 Task: Set the email for your address to "mark123@gmail.com".
Action: Mouse moved to (937, 24)
Screenshot: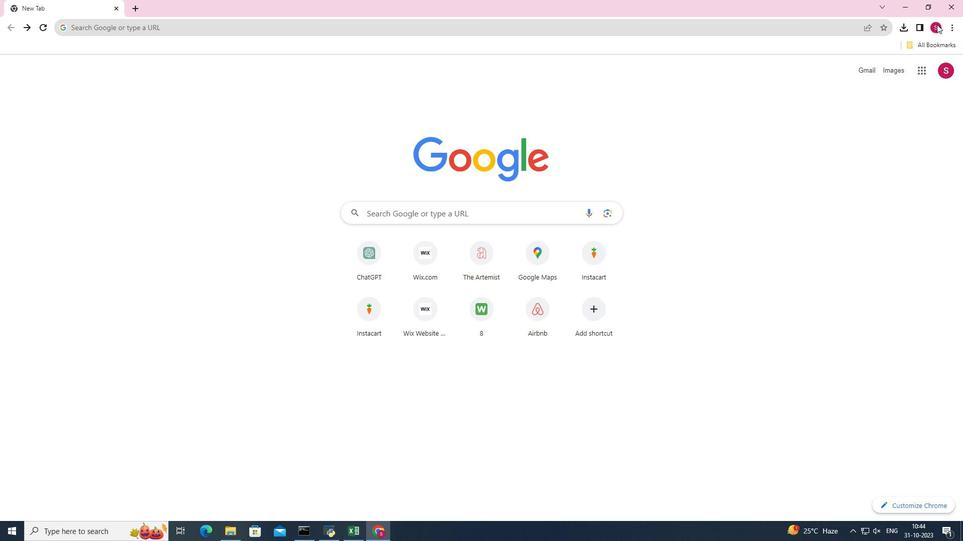 
Action: Mouse pressed left at (937, 24)
Screenshot: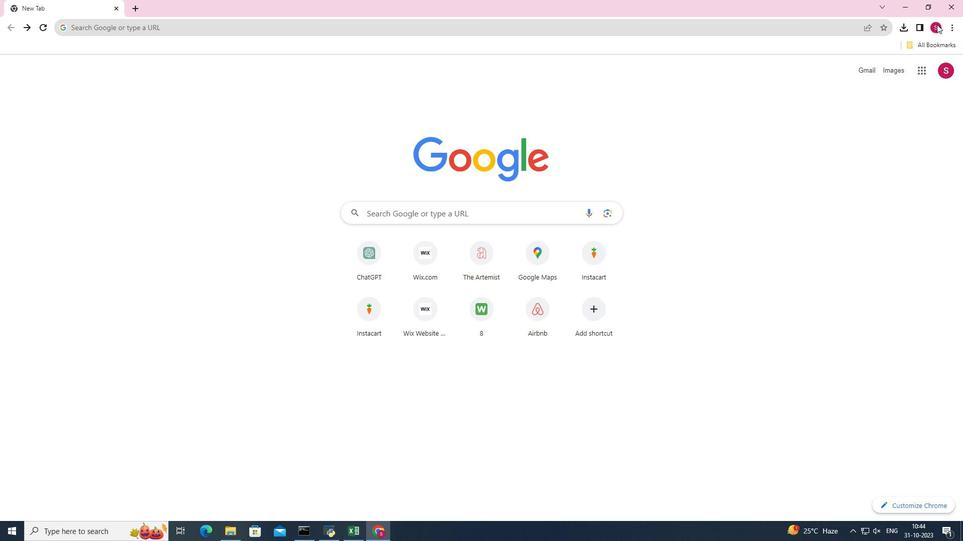 
Action: Mouse moved to (889, 135)
Screenshot: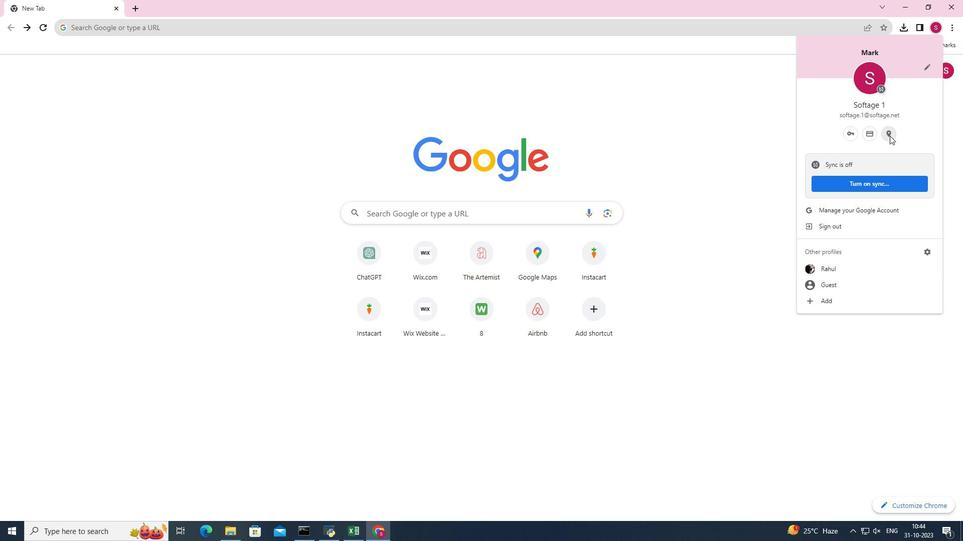 
Action: Mouse pressed left at (889, 135)
Screenshot: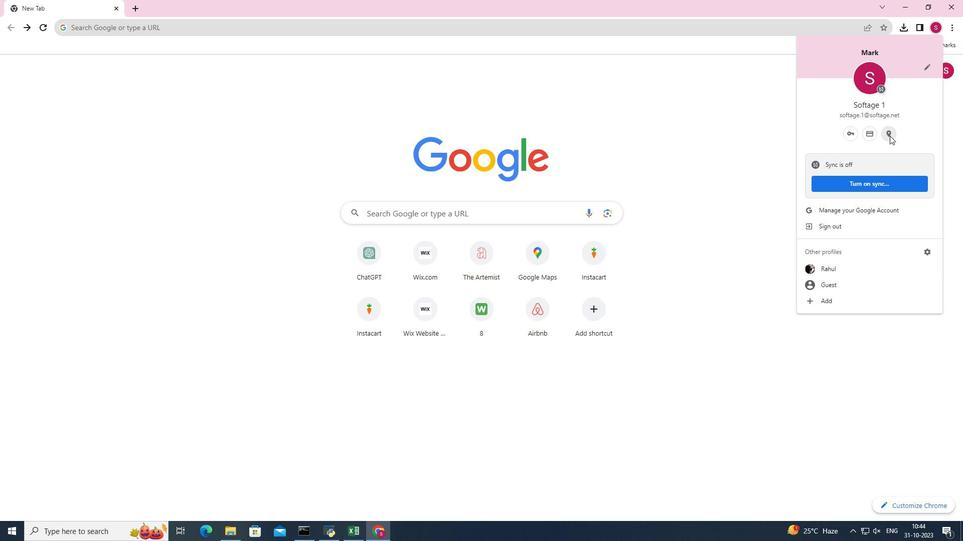 
Action: Mouse pressed left at (889, 135)
Screenshot: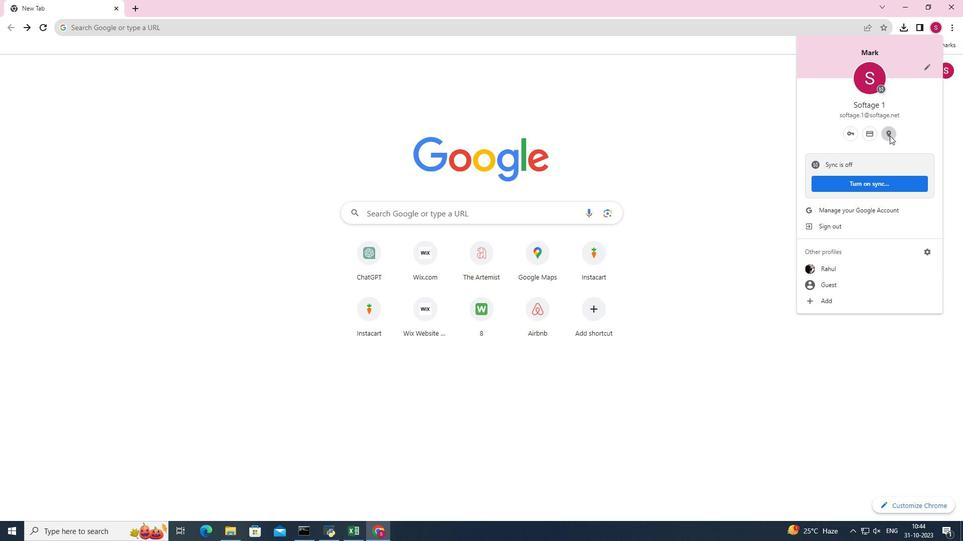
Action: Mouse moved to (630, 152)
Screenshot: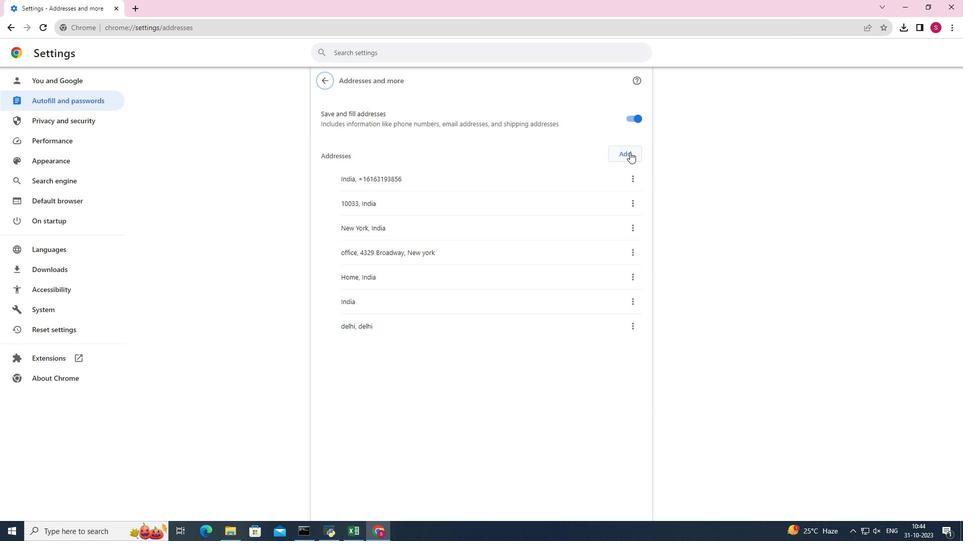 
Action: Mouse pressed left at (630, 152)
Screenshot: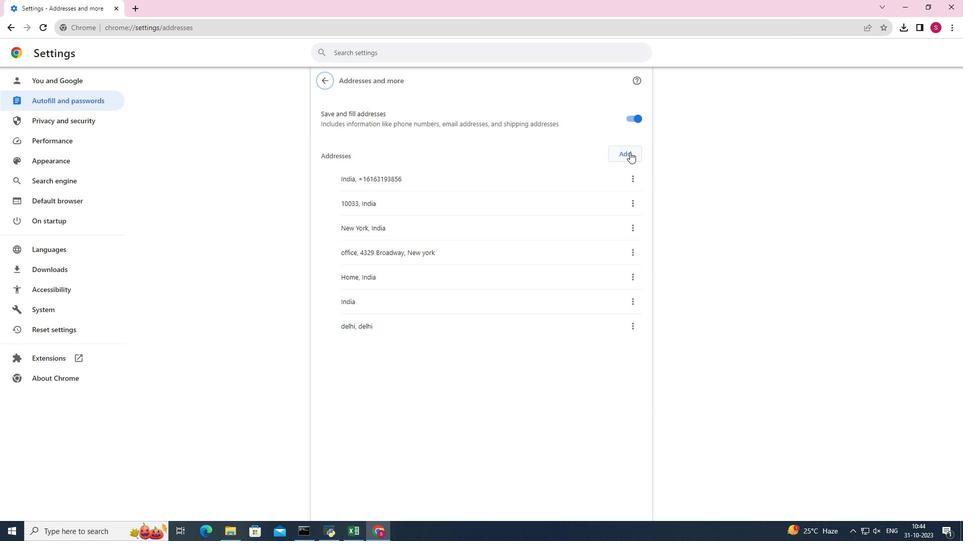 
Action: Mouse moved to (487, 390)
Screenshot: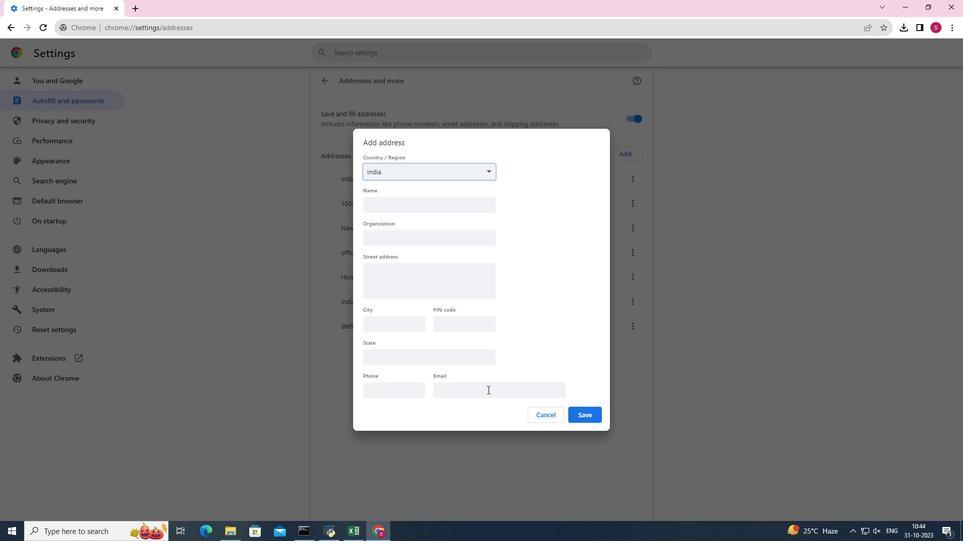 
Action: Mouse pressed left at (487, 390)
Screenshot: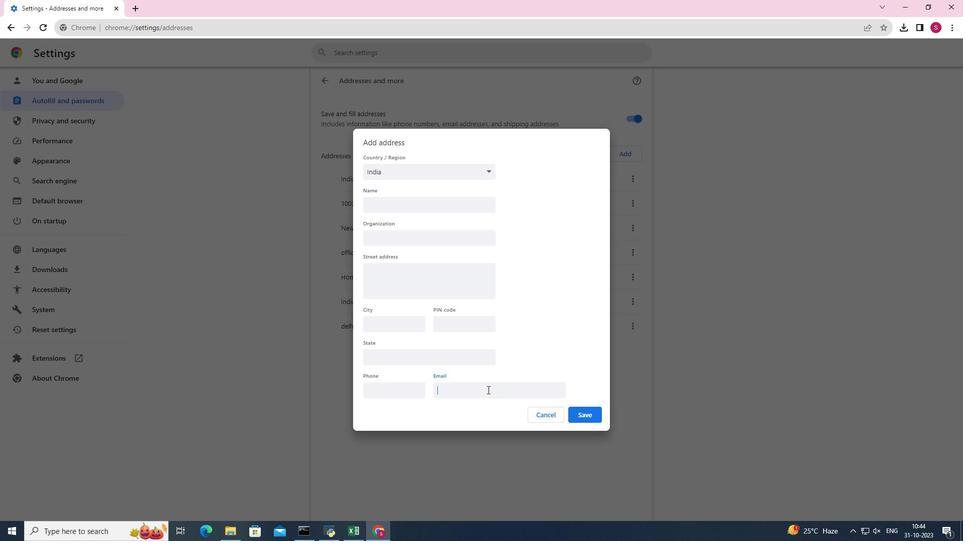 
Action: Key pressed mark123<Key.shift>@gmai.com<Key.left><Key.left><Key.left><Key.left>l
Screenshot: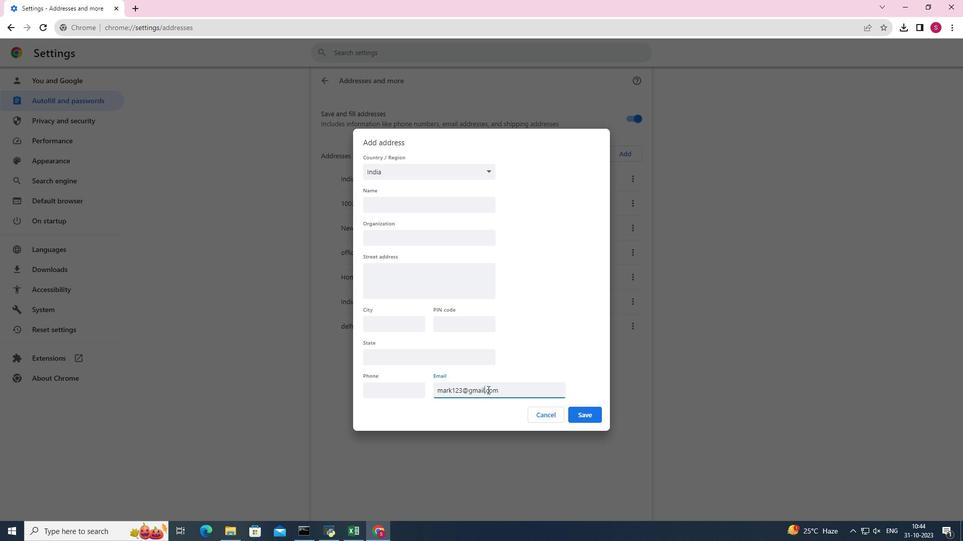 
Action: Mouse moved to (589, 417)
Screenshot: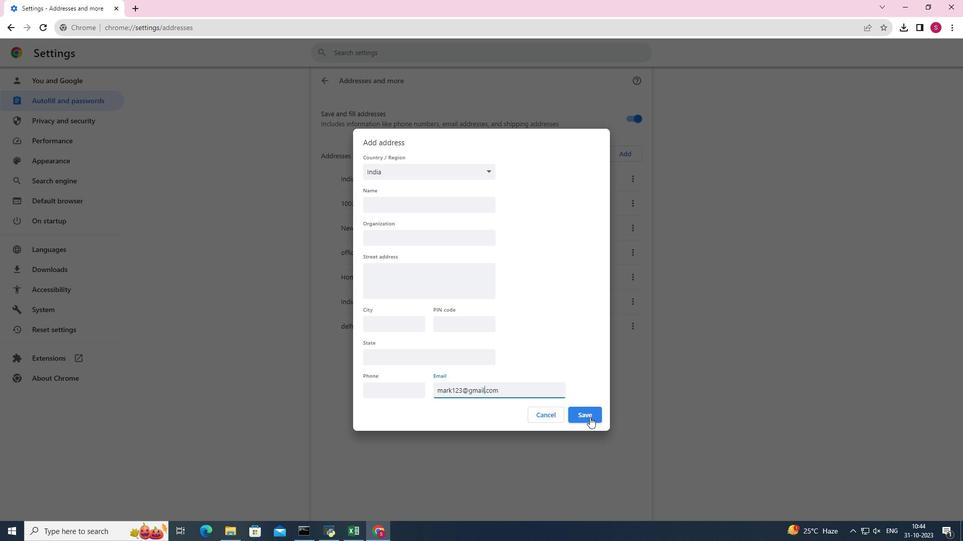 
Action: Mouse pressed left at (589, 417)
Screenshot: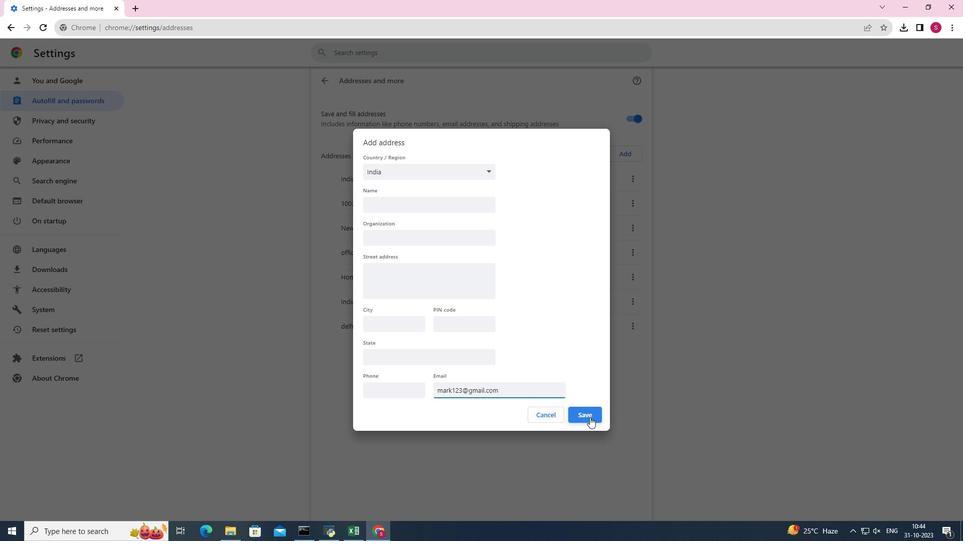 
Action: Mouse pressed left at (589, 417)
Screenshot: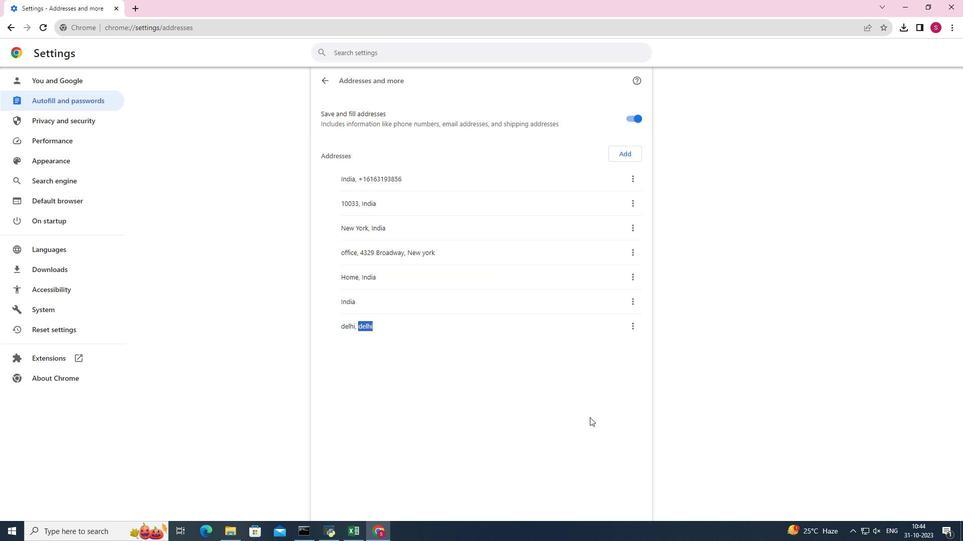 
Action: Mouse moved to (688, 330)
Screenshot: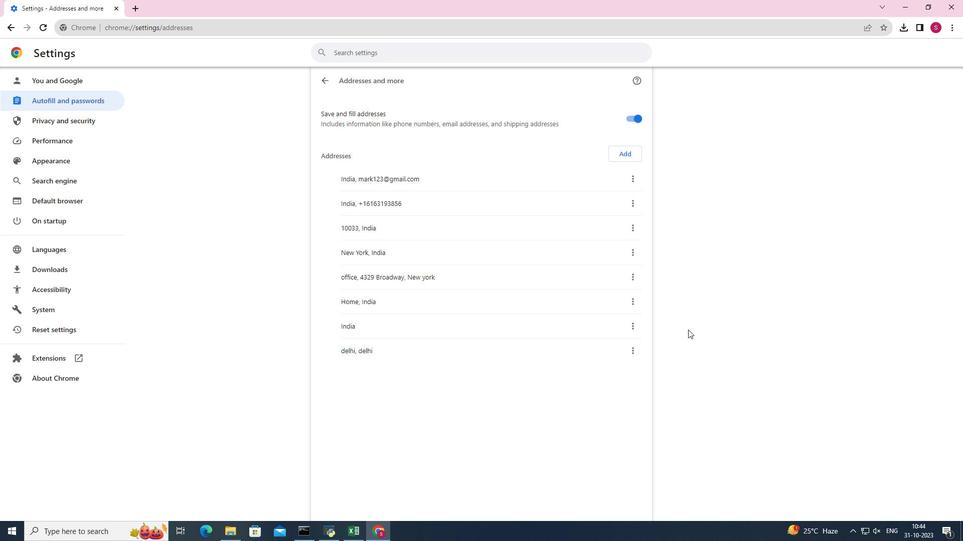 
